 Task: Create a due date automation trigger when advanced on, 2 working days after a card is due add basic with the red label at 11:00 AM.
Action: Mouse moved to (826, 257)
Screenshot: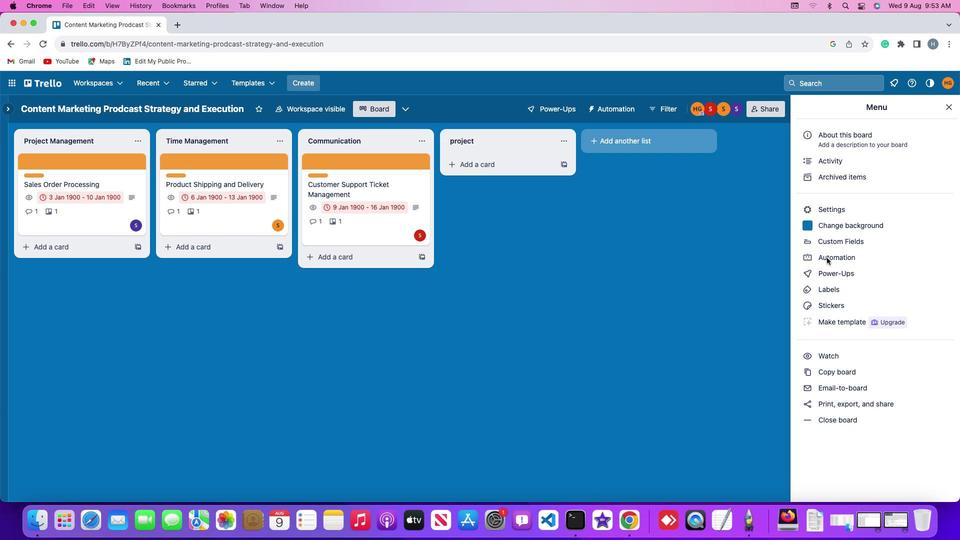 
Action: Mouse pressed left at (826, 257)
Screenshot: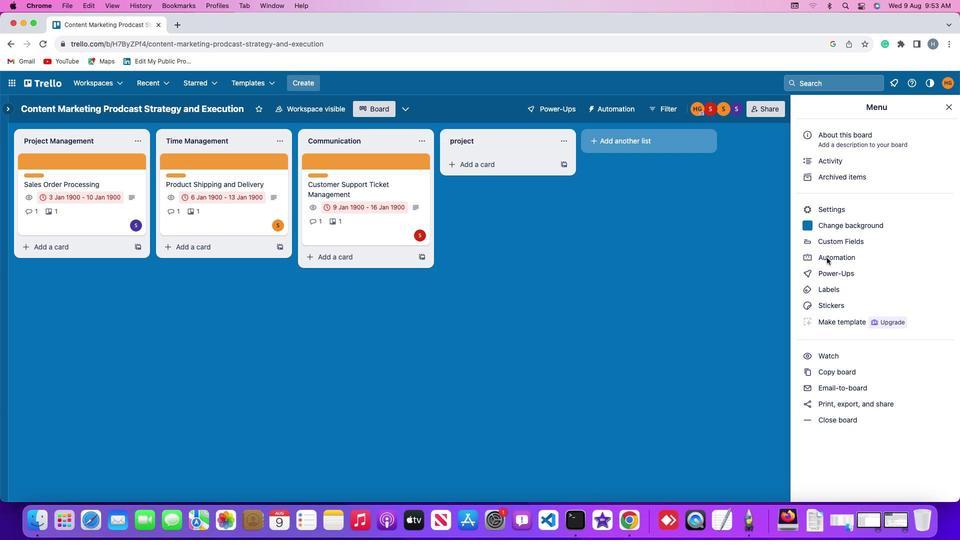 
Action: Mouse pressed left at (826, 257)
Screenshot: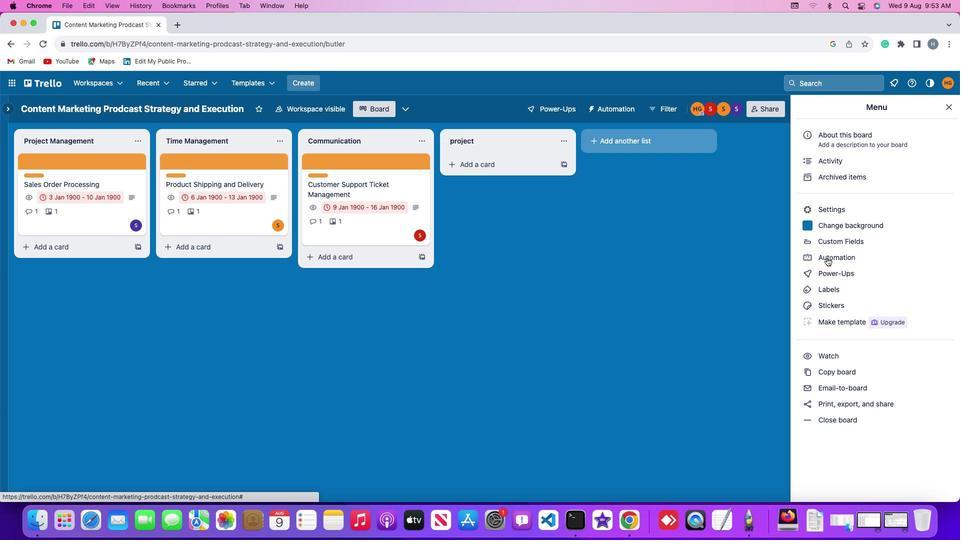 
Action: Mouse moved to (63, 235)
Screenshot: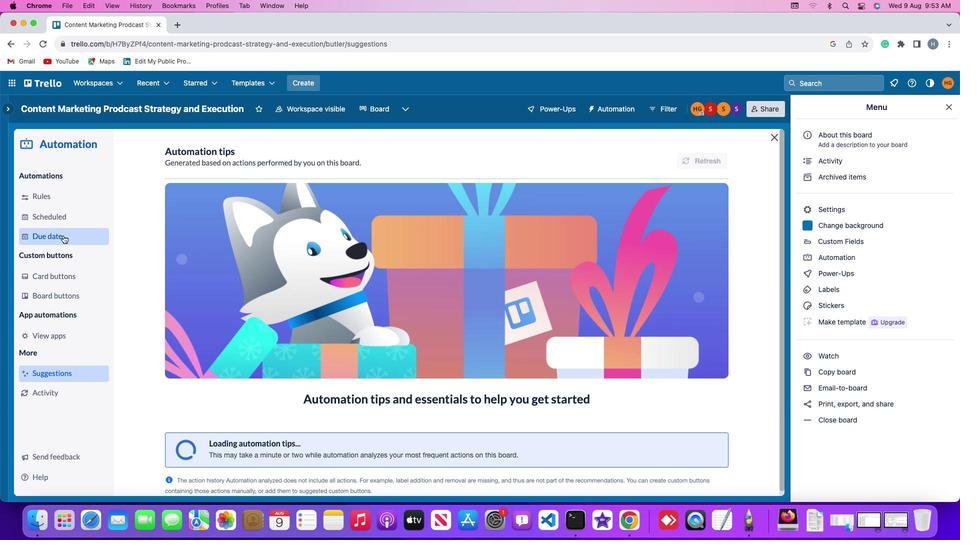 
Action: Mouse pressed left at (63, 235)
Screenshot: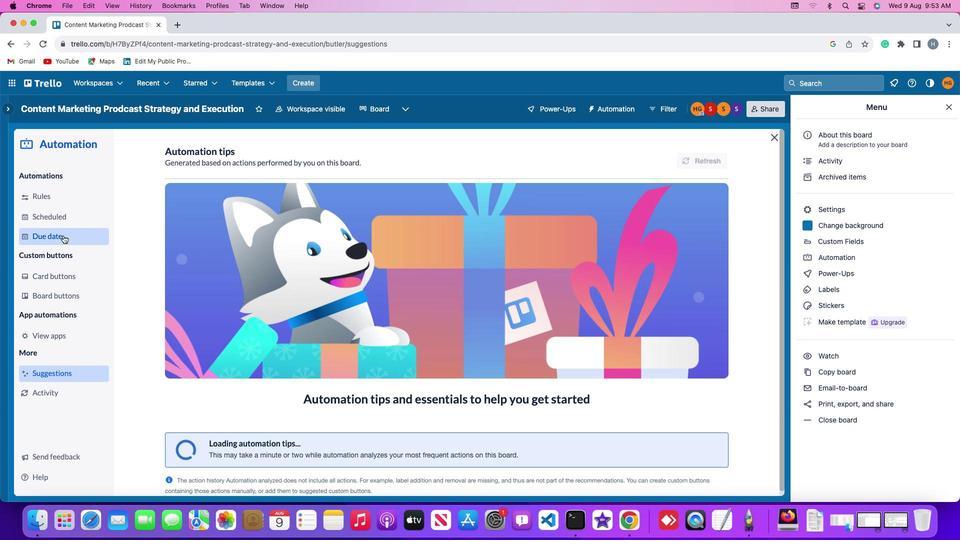 
Action: Mouse moved to (676, 155)
Screenshot: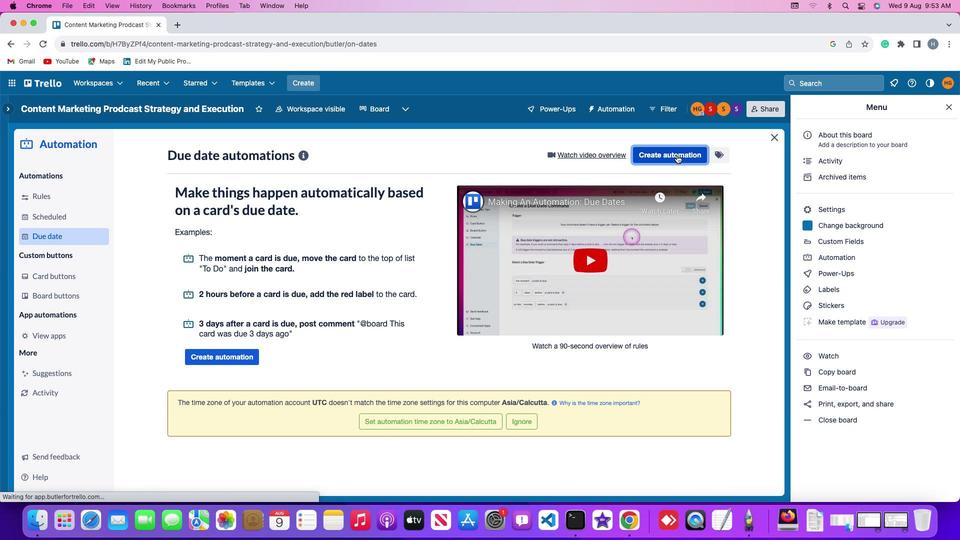 
Action: Mouse pressed left at (676, 155)
Screenshot: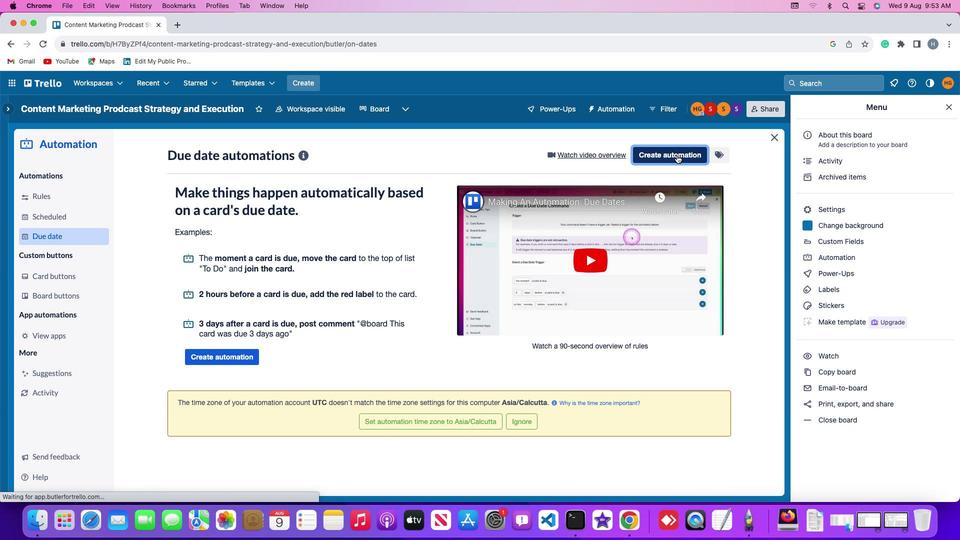 
Action: Mouse moved to (303, 255)
Screenshot: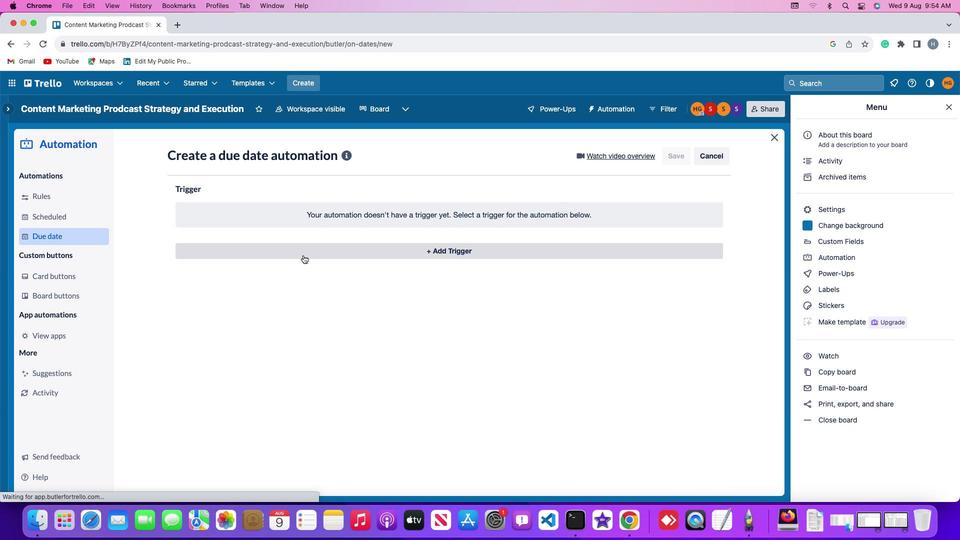 
Action: Mouse pressed left at (303, 255)
Screenshot: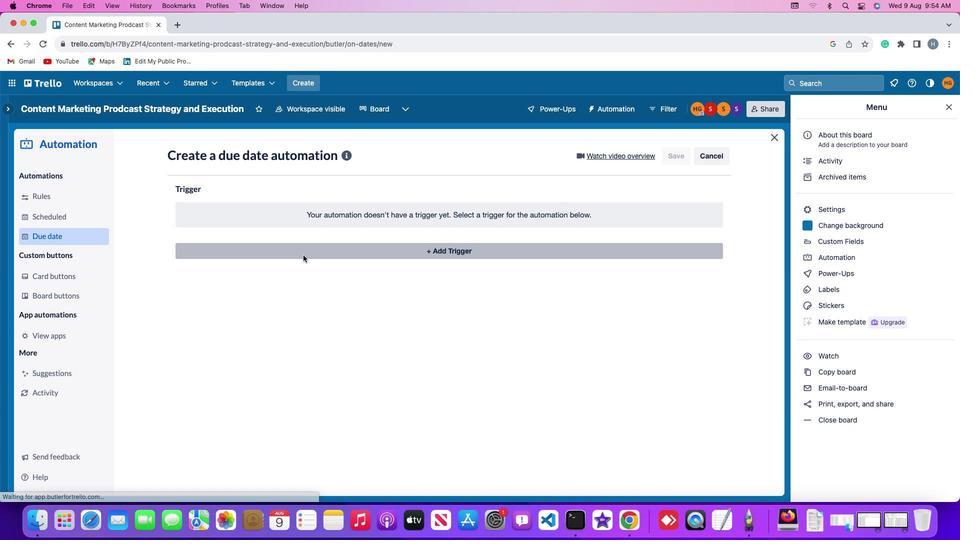 
Action: Mouse moved to (191, 404)
Screenshot: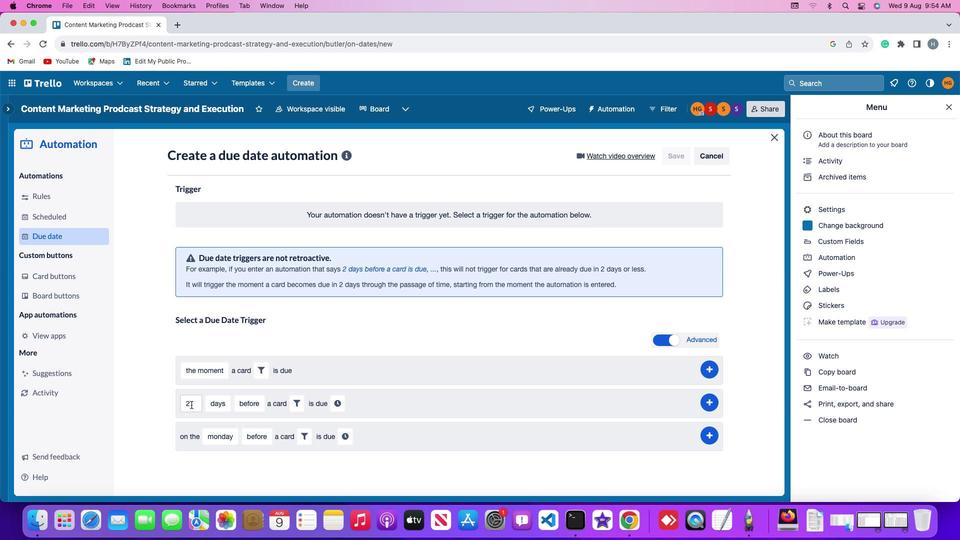 
Action: Mouse pressed left at (191, 404)
Screenshot: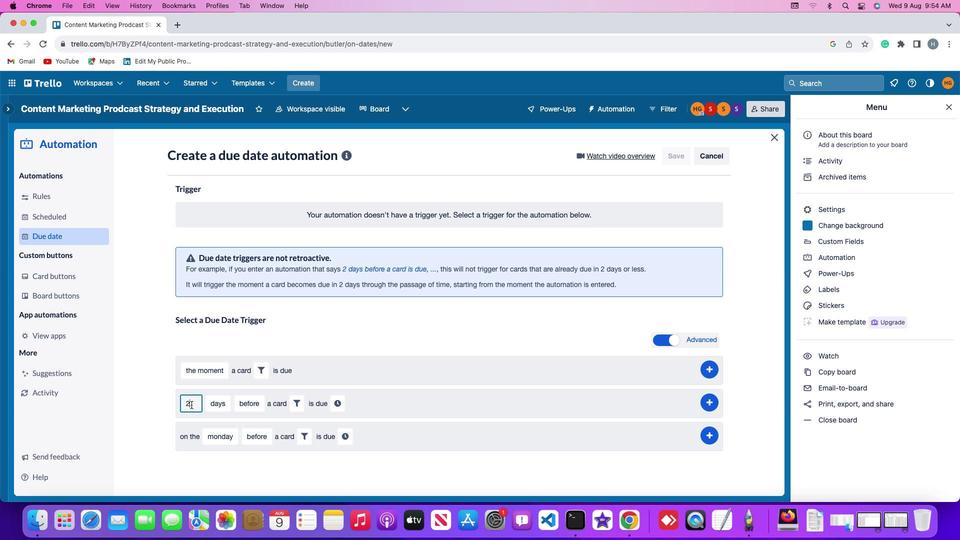 
Action: Mouse moved to (193, 400)
Screenshot: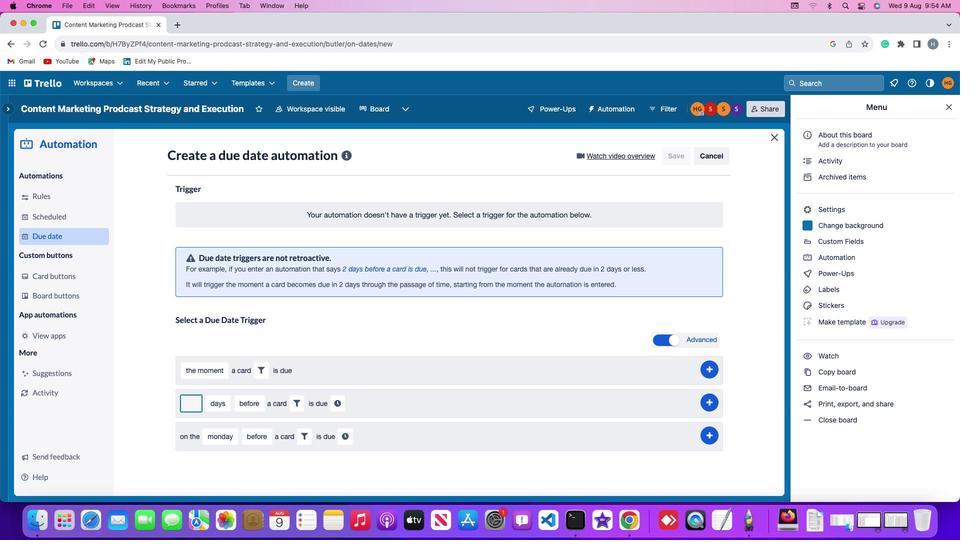 
Action: Key pressed Key.backspace
Screenshot: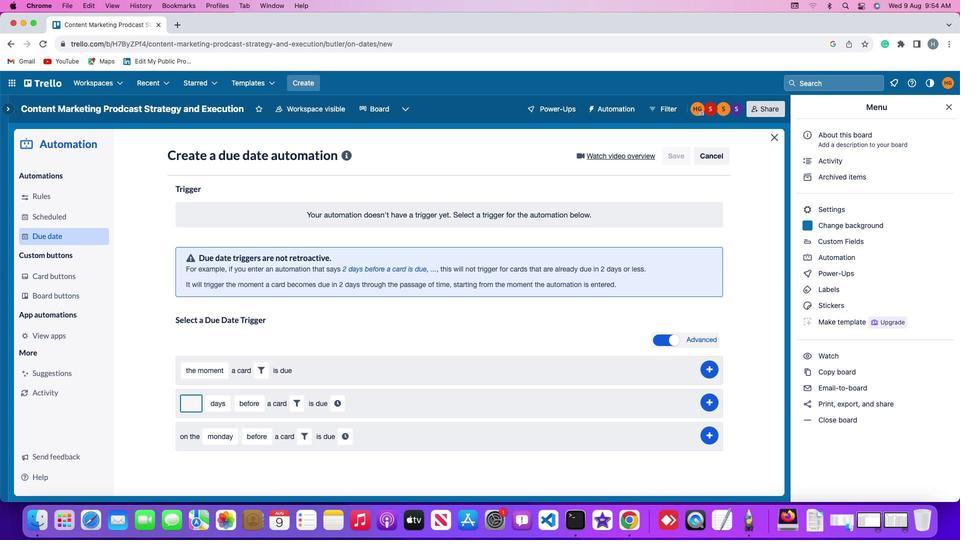 
Action: Mouse moved to (194, 400)
Screenshot: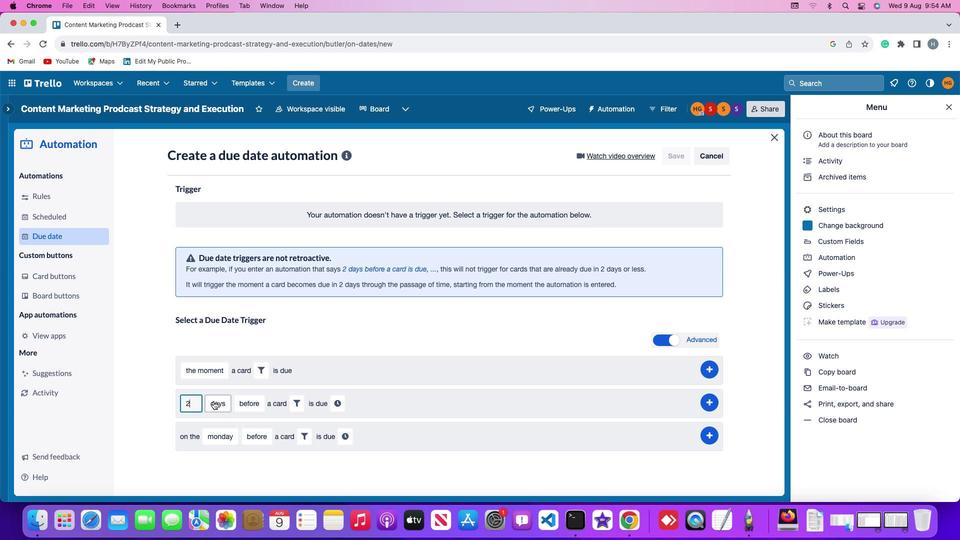 
Action: Key pressed '2'
Screenshot: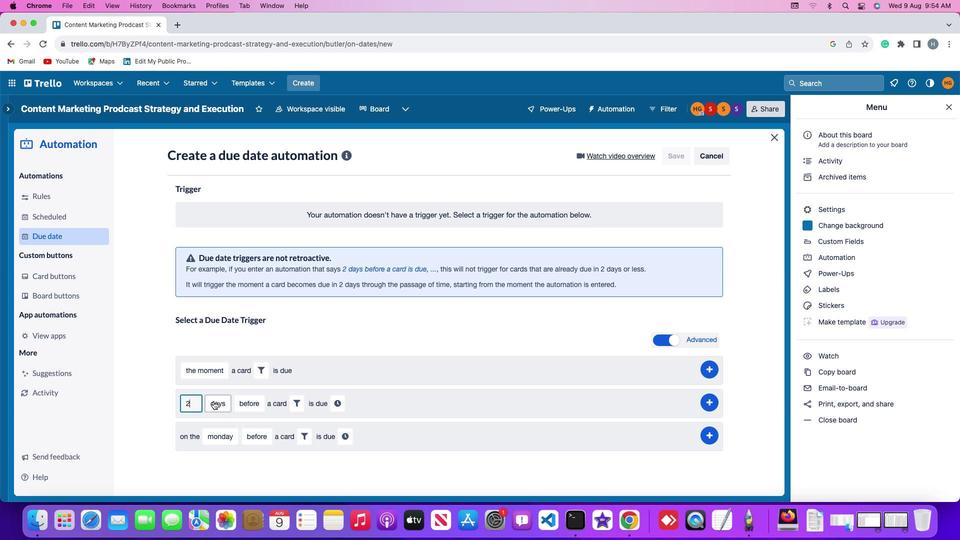 
Action: Mouse moved to (215, 400)
Screenshot: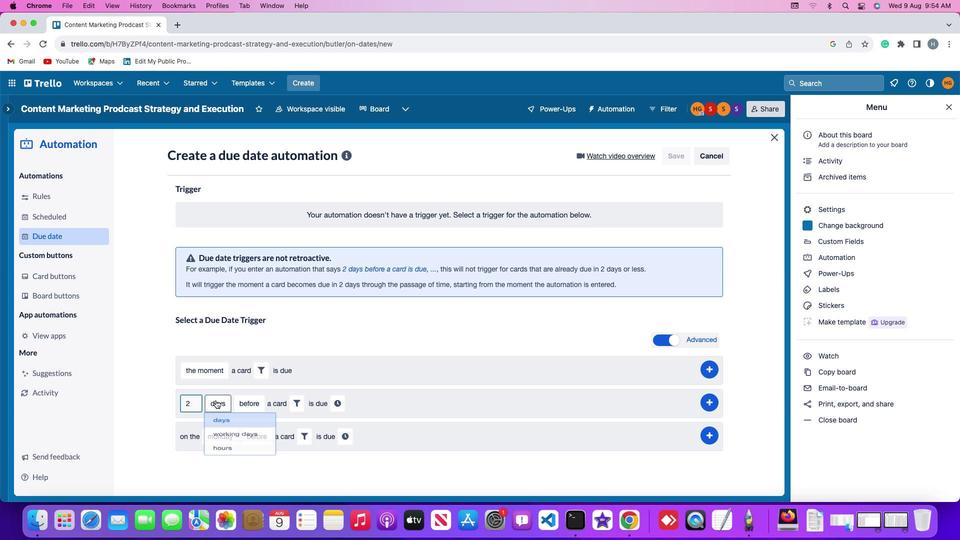 
Action: Mouse pressed left at (215, 400)
Screenshot: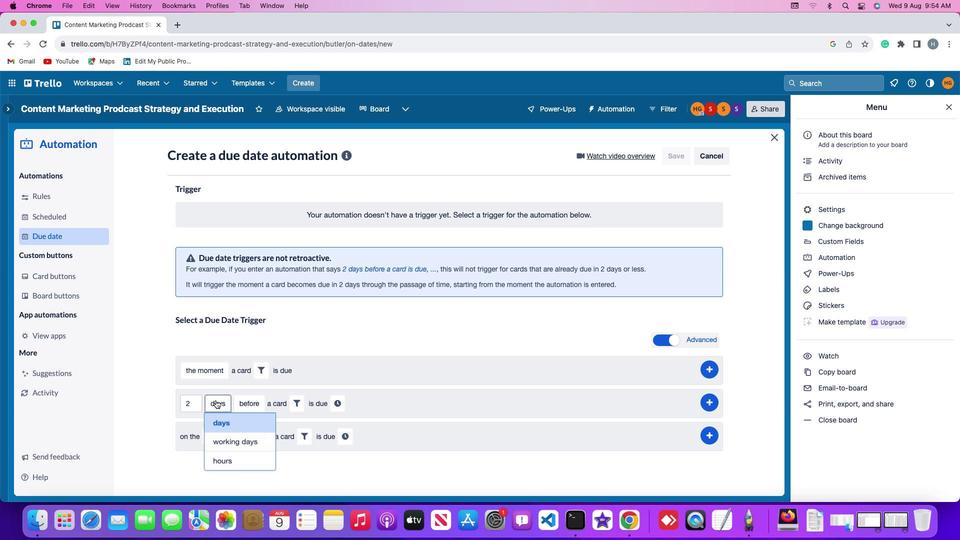 
Action: Mouse moved to (225, 440)
Screenshot: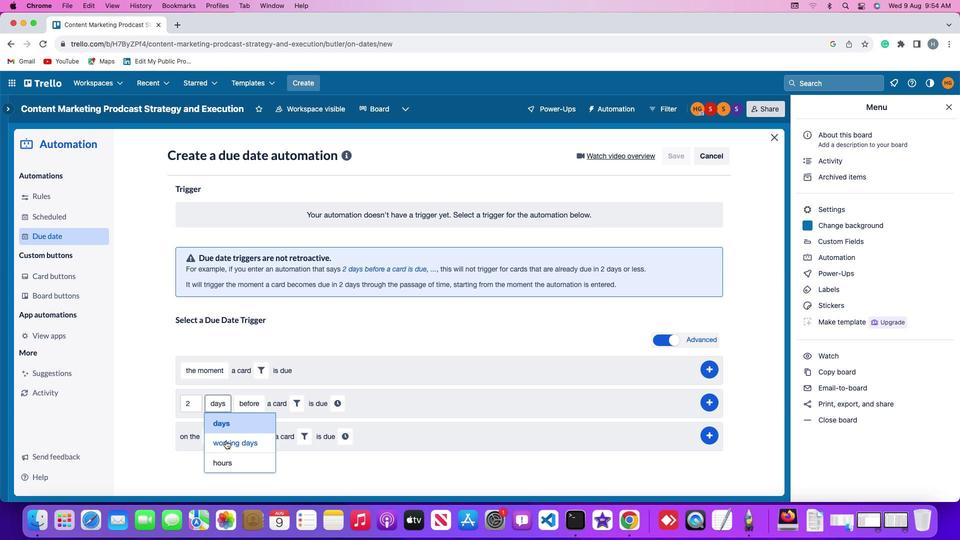 
Action: Mouse pressed left at (225, 440)
Screenshot: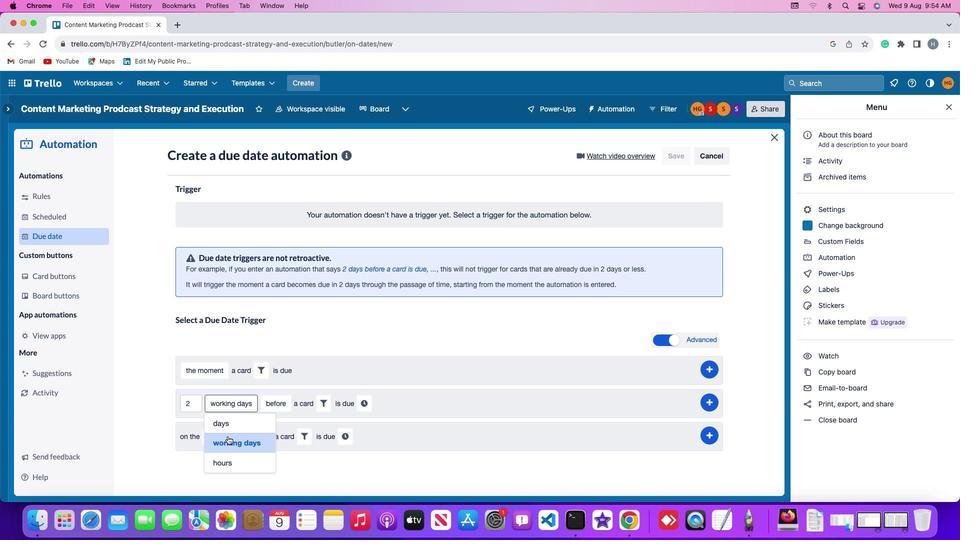 
Action: Mouse moved to (274, 404)
Screenshot: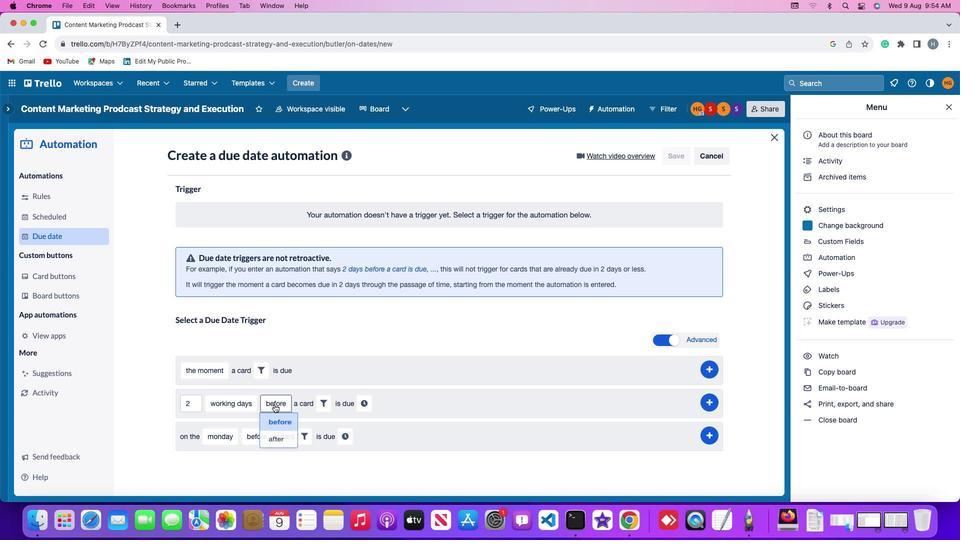 
Action: Mouse pressed left at (274, 404)
Screenshot: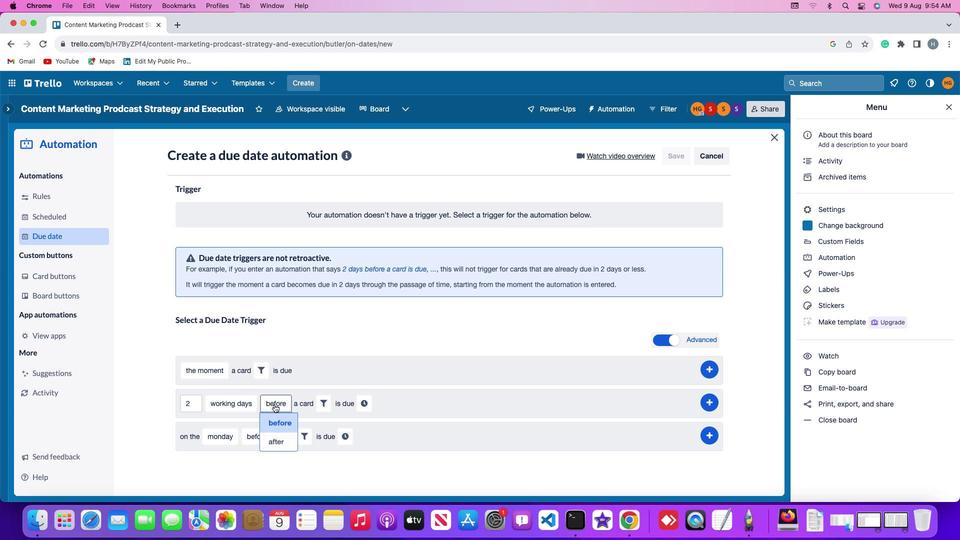 
Action: Mouse moved to (279, 444)
Screenshot: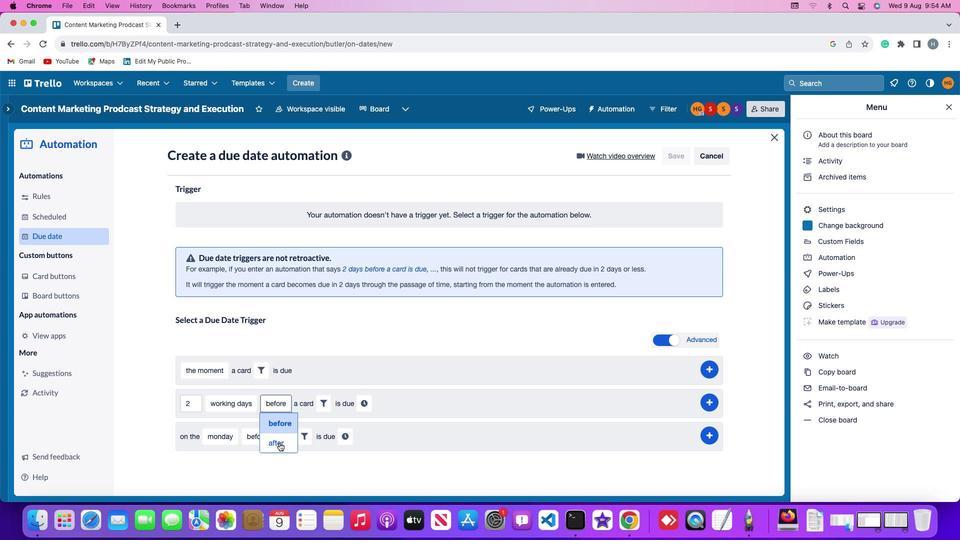 
Action: Mouse pressed left at (279, 444)
Screenshot: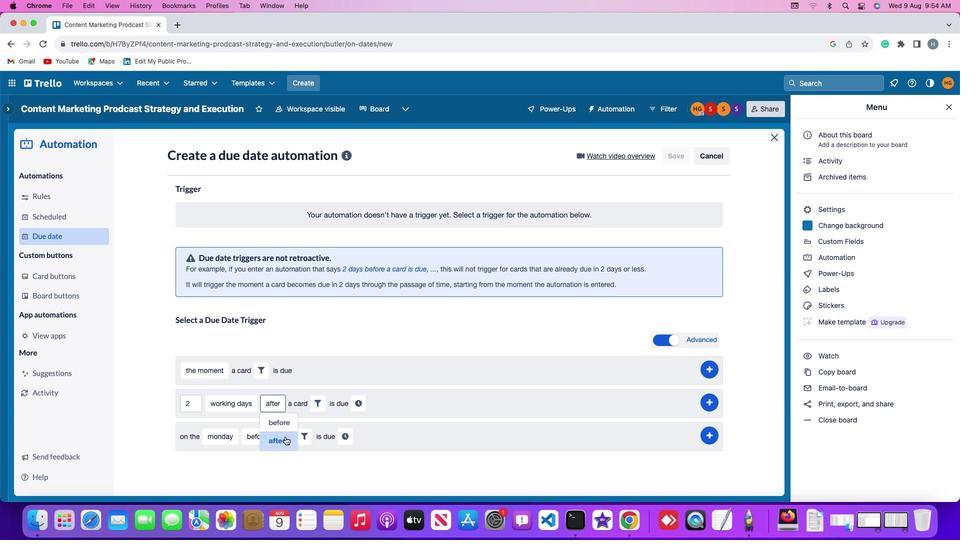 
Action: Mouse moved to (325, 406)
Screenshot: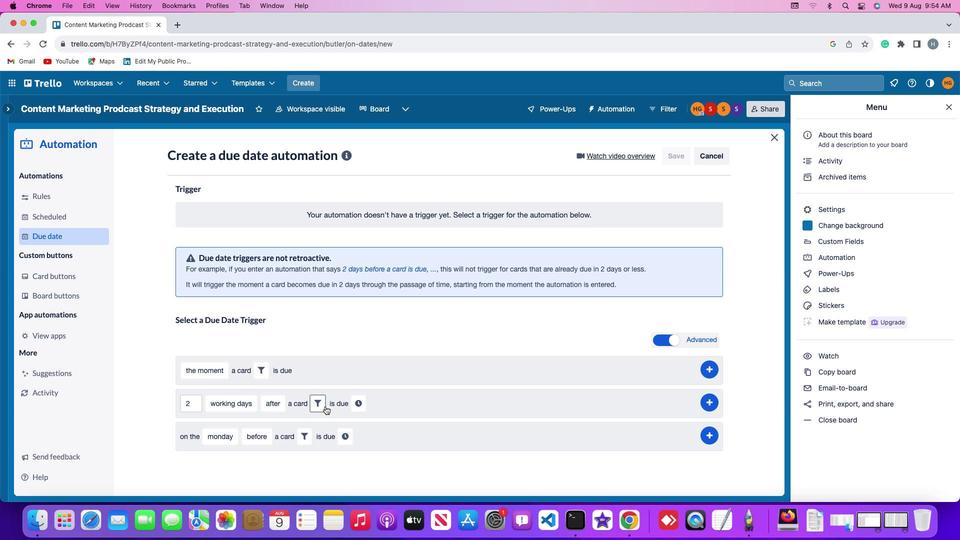 
Action: Mouse pressed left at (325, 406)
Screenshot: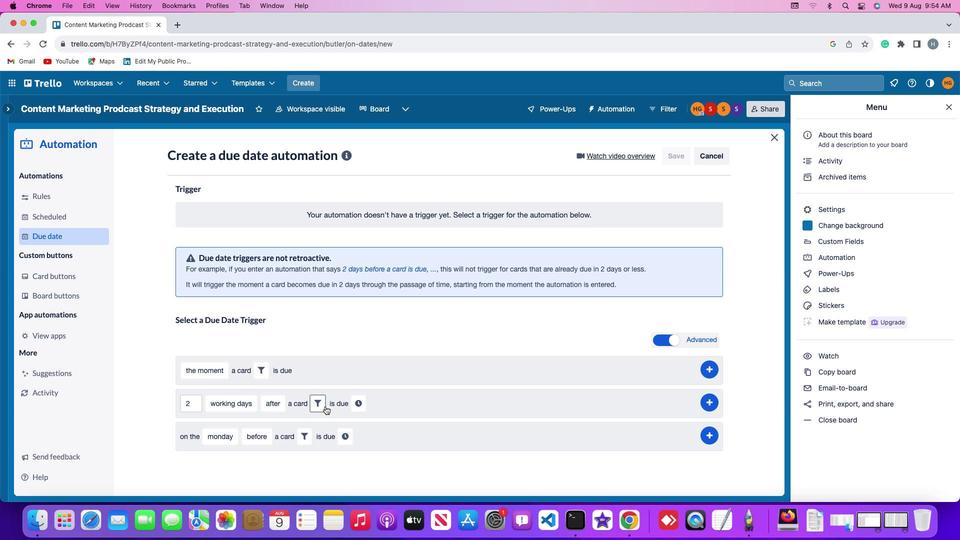 
Action: Mouse moved to (298, 459)
Screenshot: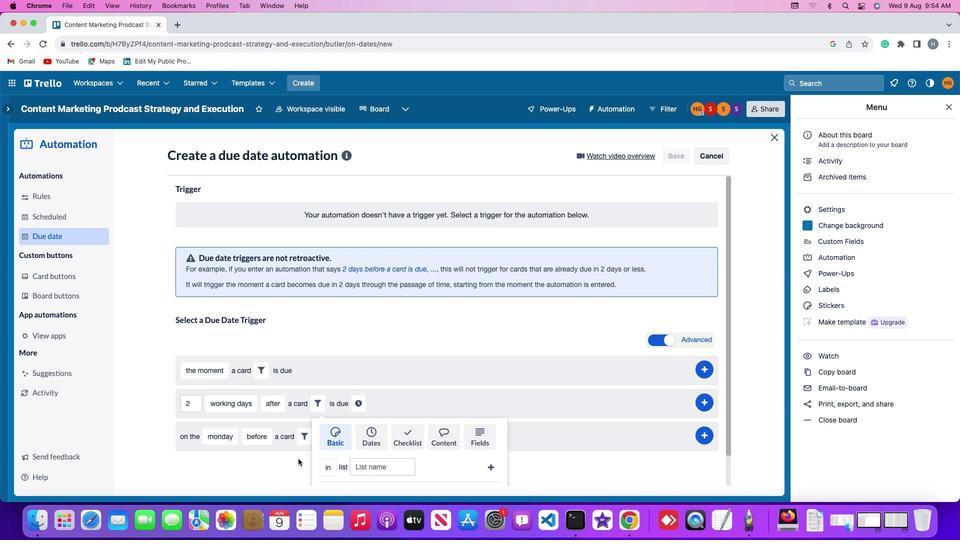 
Action: Mouse scrolled (298, 459) with delta (0, 0)
Screenshot: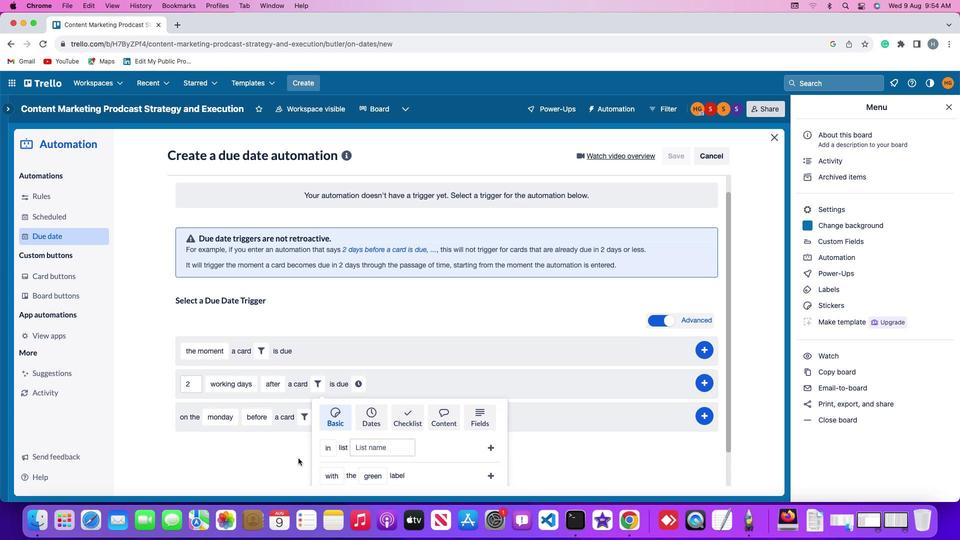 
Action: Mouse scrolled (298, 459) with delta (0, 0)
Screenshot: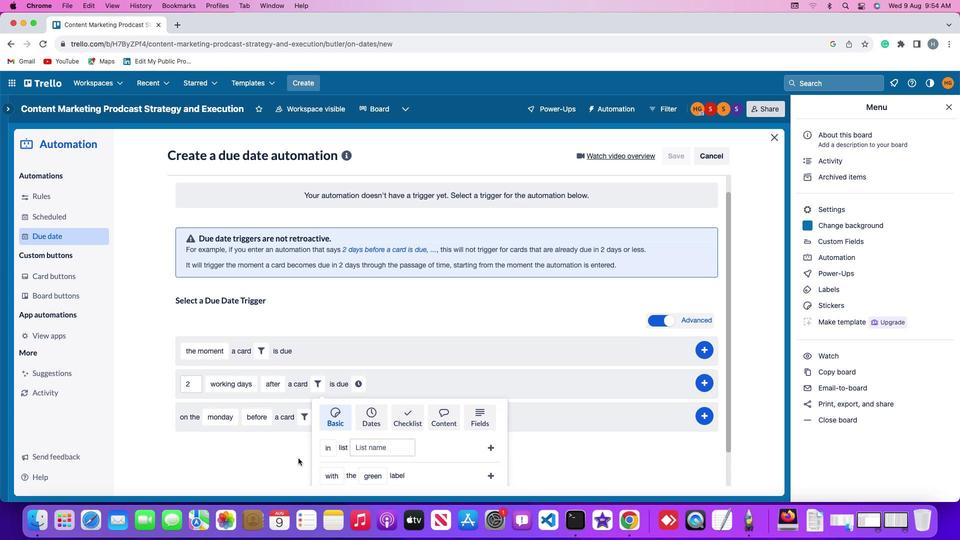 
Action: Mouse scrolled (298, 459) with delta (0, -1)
Screenshot: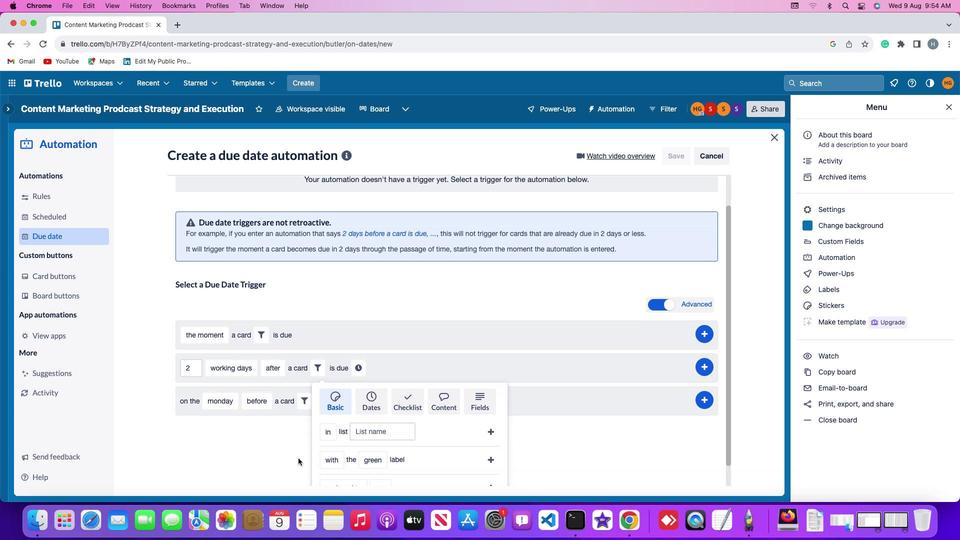 
Action: Mouse moved to (298, 459)
Screenshot: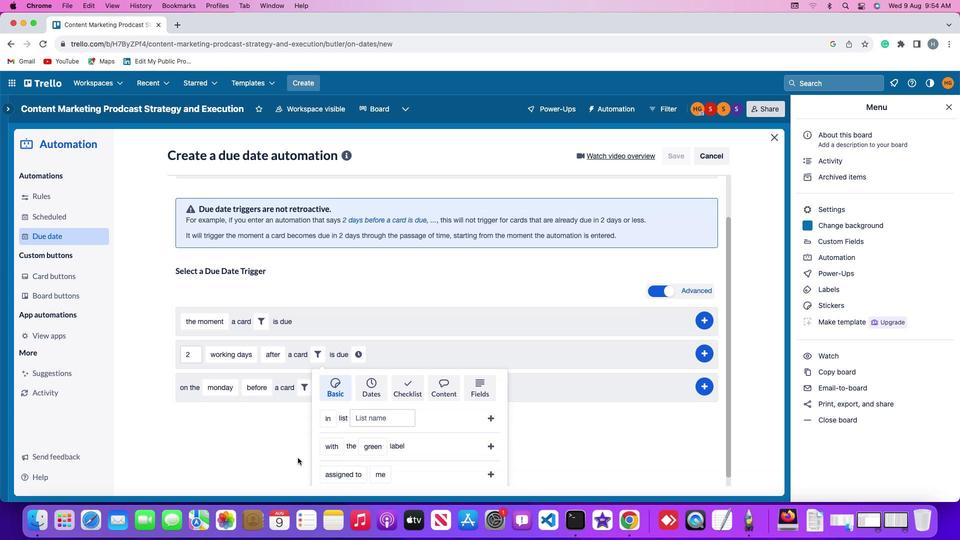 
Action: Mouse scrolled (298, 459) with delta (0, -2)
Screenshot: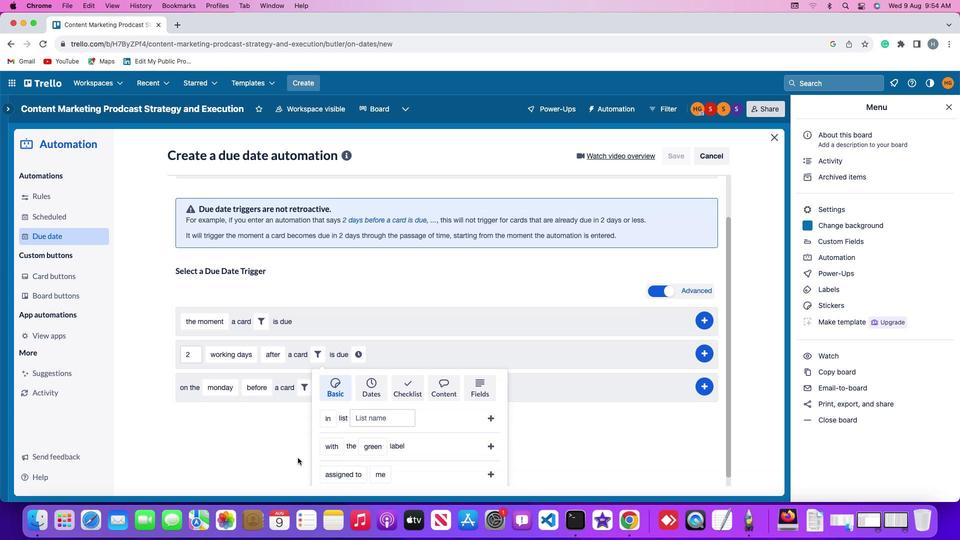 
Action: Mouse moved to (324, 436)
Screenshot: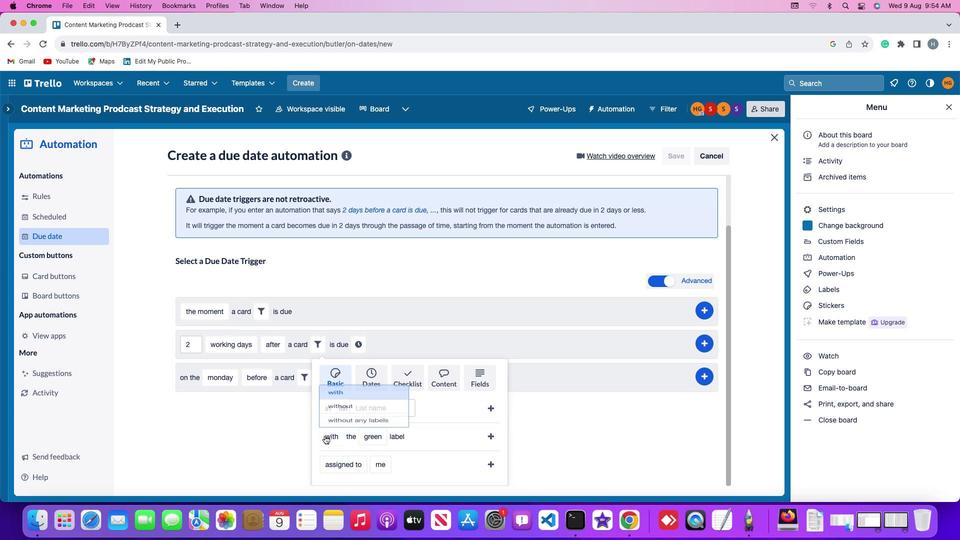 
Action: Mouse pressed left at (324, 436)
Screenshot: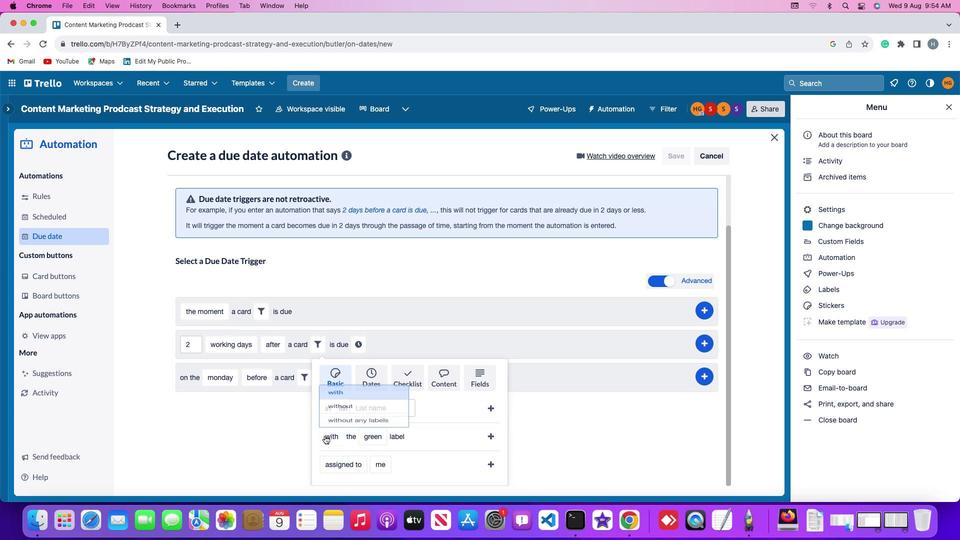 
Action: Mouse moved to (340, 381)
Screenshot: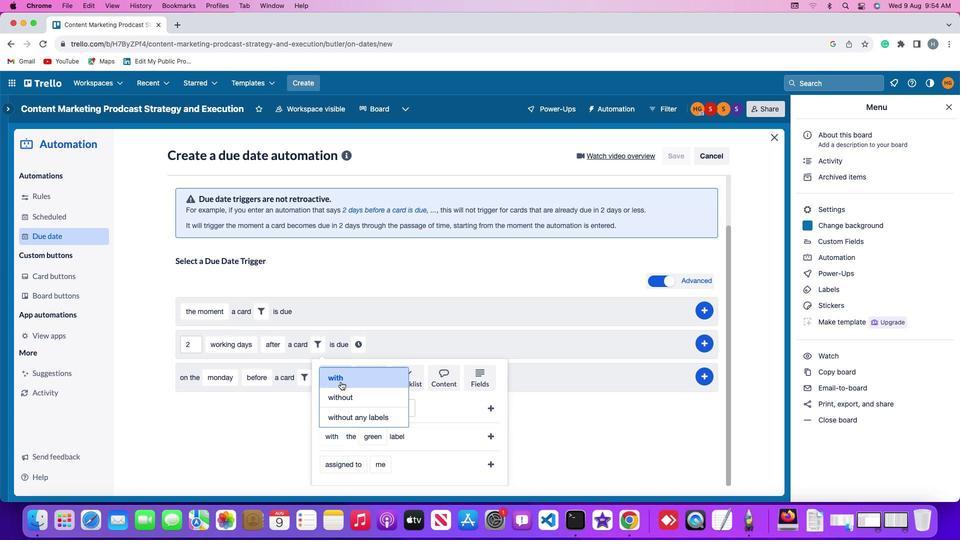 
Action: Mouse pressed left at (340, 381)
Screenshot: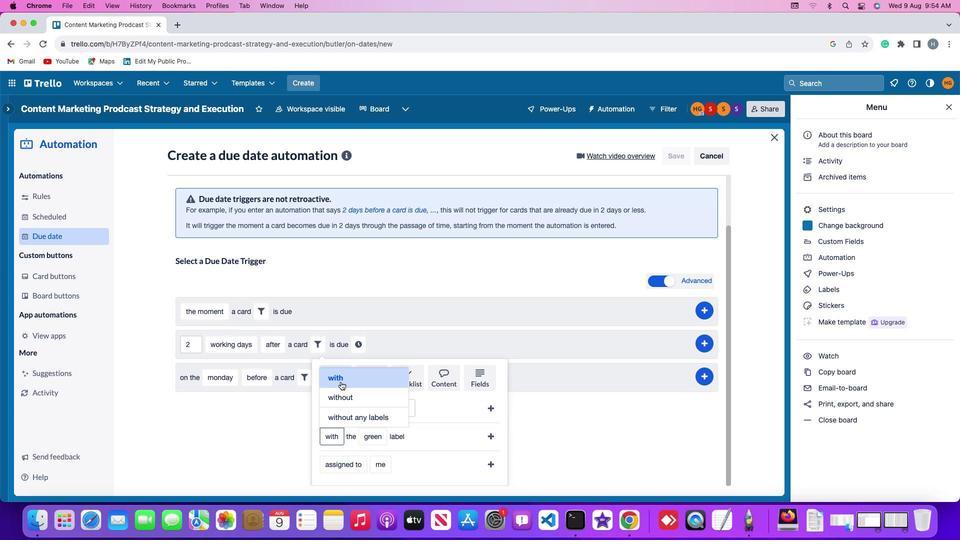 
Action: Mouse moved to (372, 435)
Screenshot: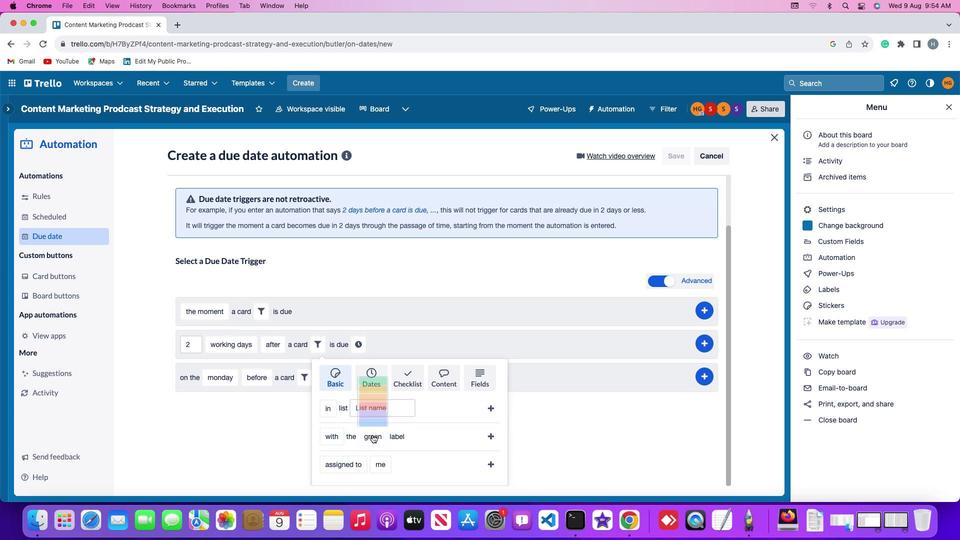 
Action: Mouse pressed left at (372, 435)
Screenshot: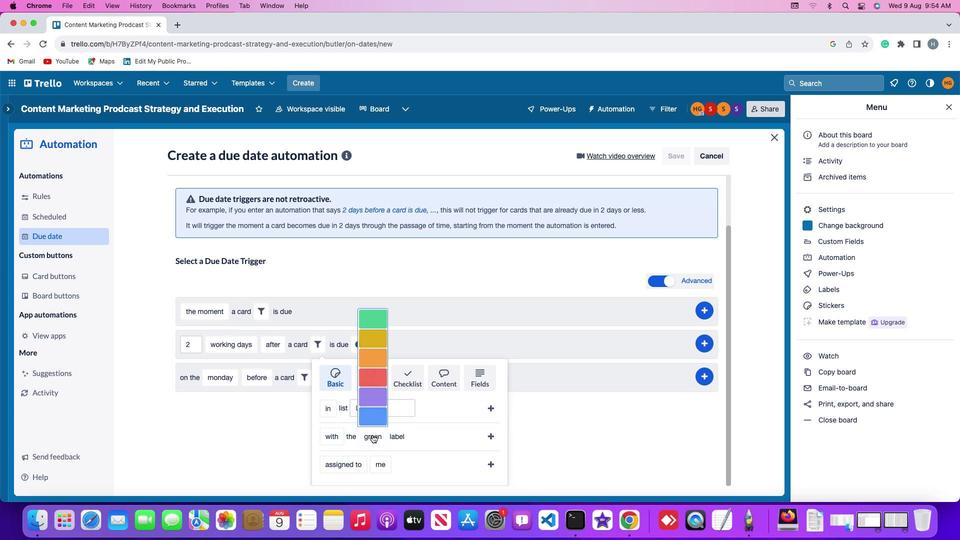 
Action: Mouse moved to (375, 372)
Screenshot: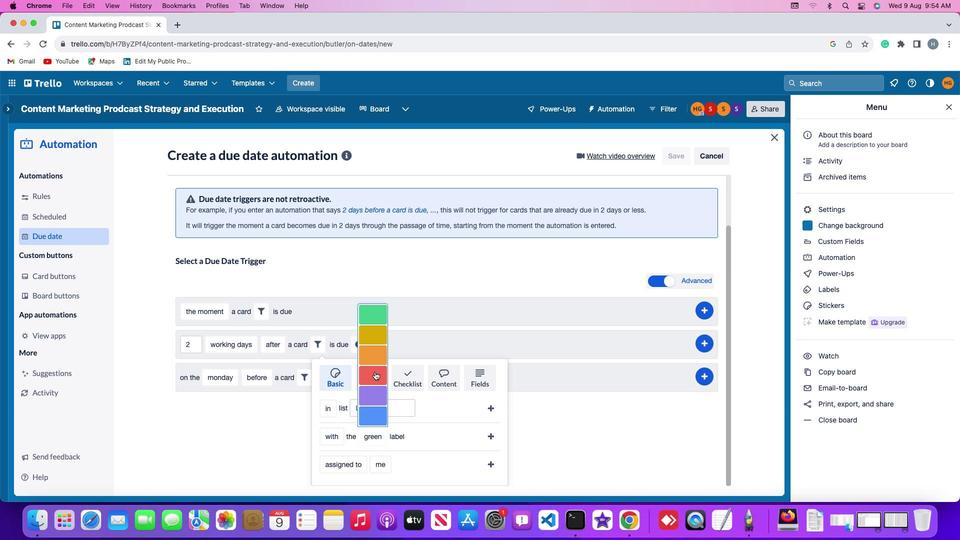
Action: Mouse pressed left at (375, 372)
Screenshot: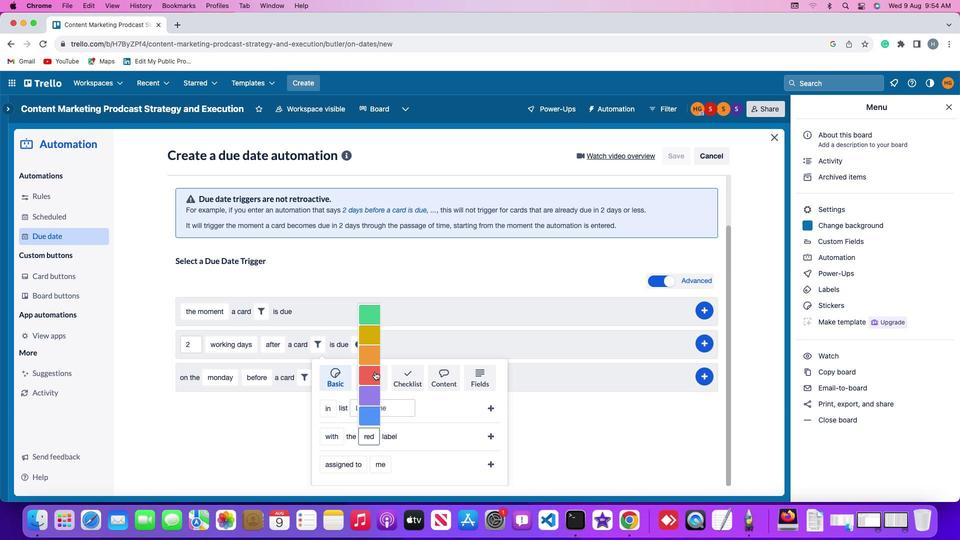 
Action: Mouse moved to (494, 436)
Screenshot: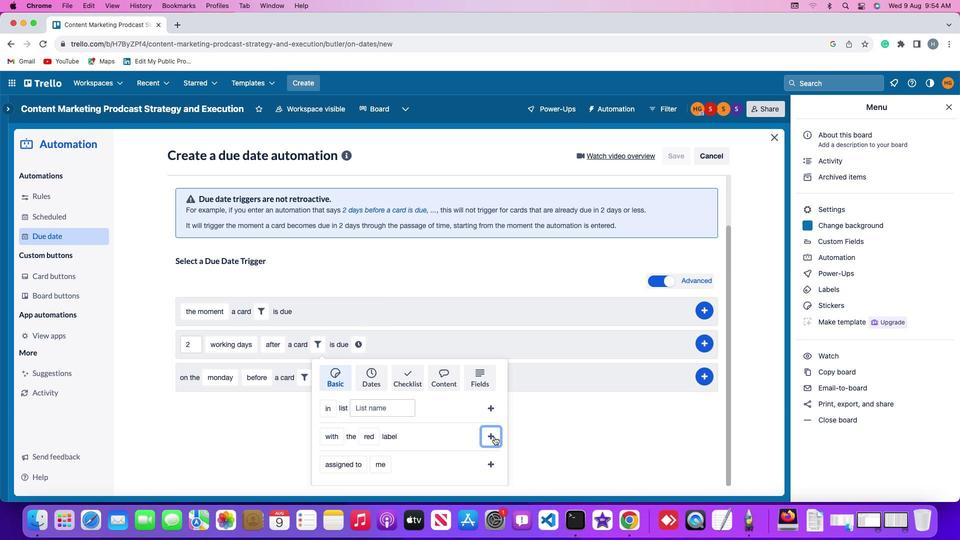 
Action: Mouse pressed left at (494, 436)
Screenshot: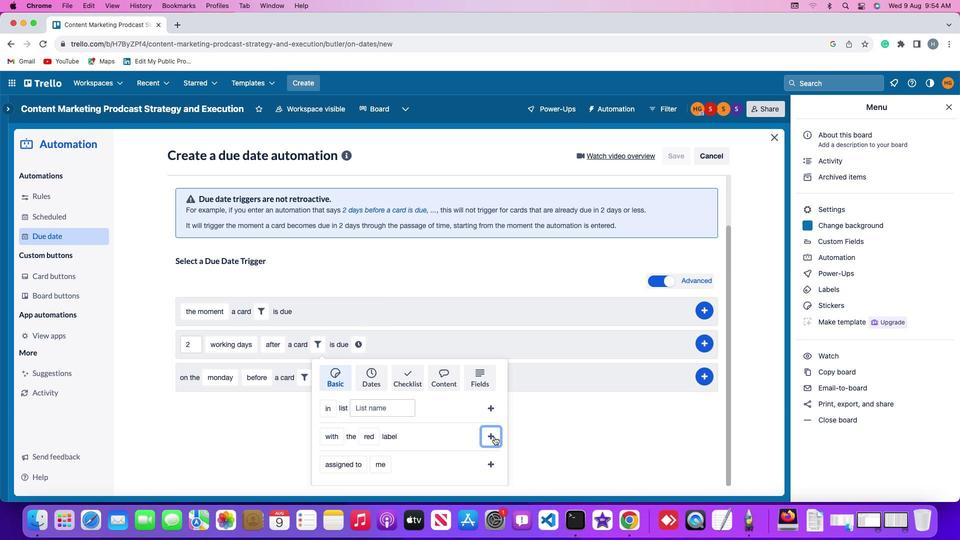 
Action: Mouse moved to (438, 401)
Screenshot: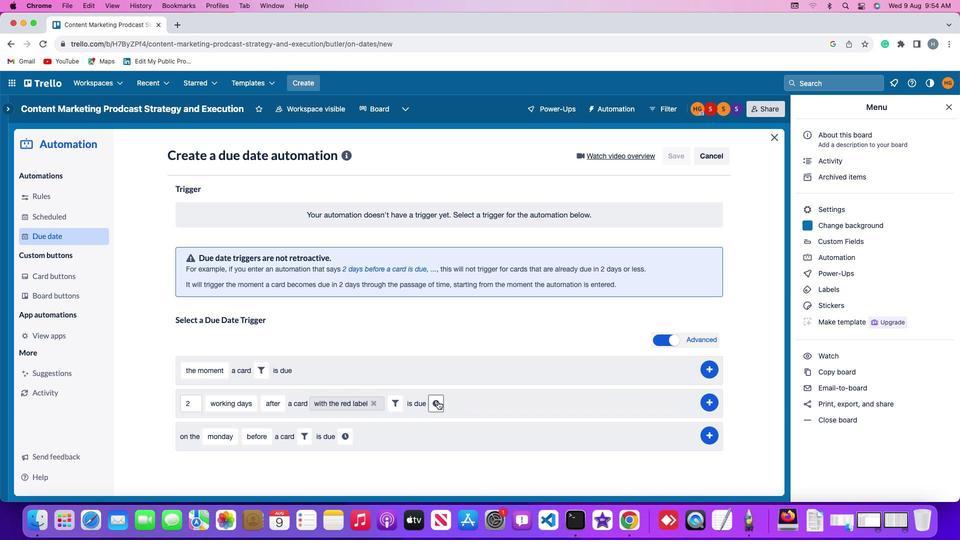
Action: Mouse pressed left at (438, 401)
Screenshot: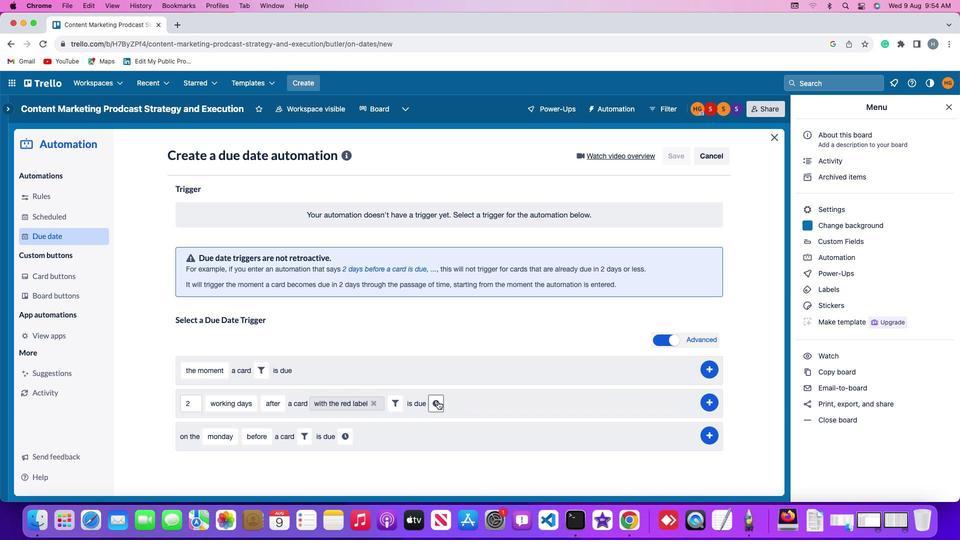 
Action: Mouse moved to (456, 404)
Screenshot: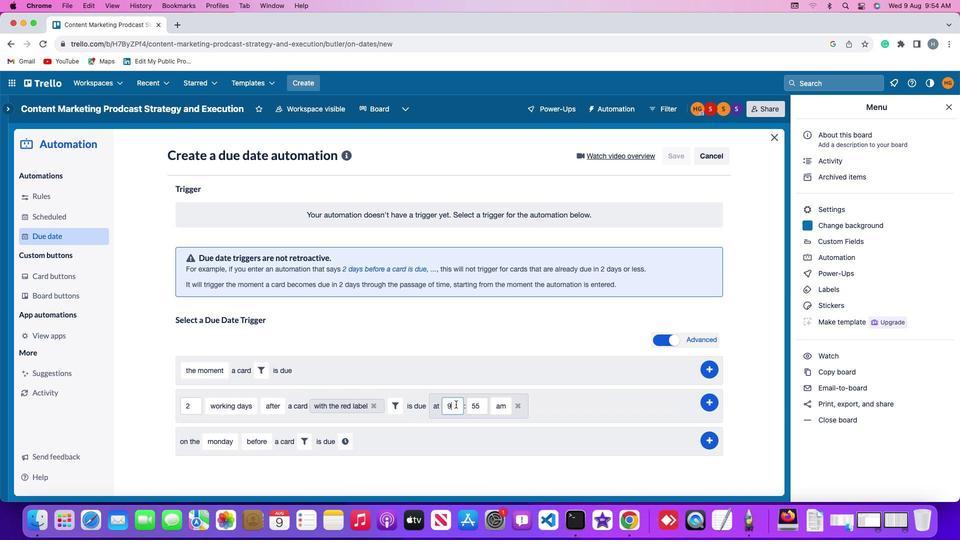 
Action: Mouse pressed left at (456, 404)
Screenshot: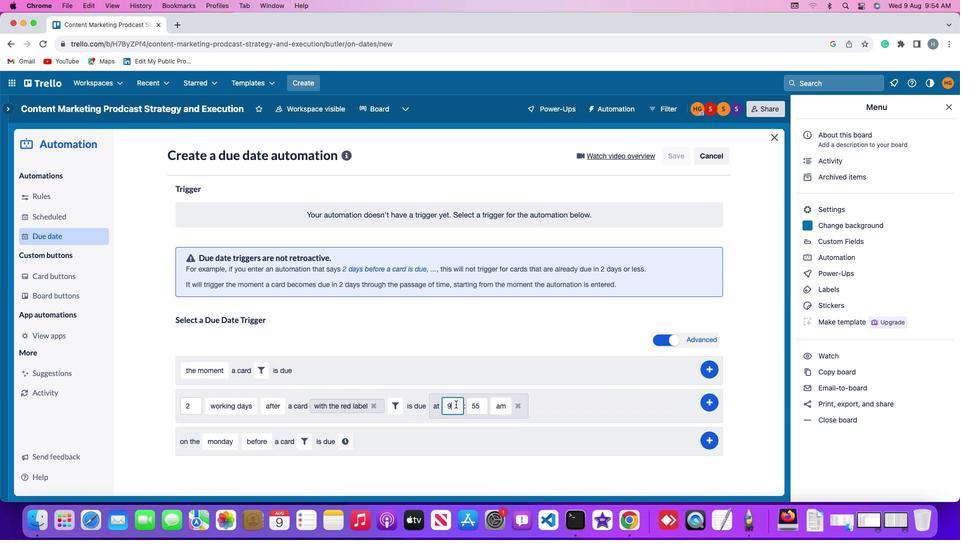 
Action: Key pressed Key.backspace'1''1'
Screenshot: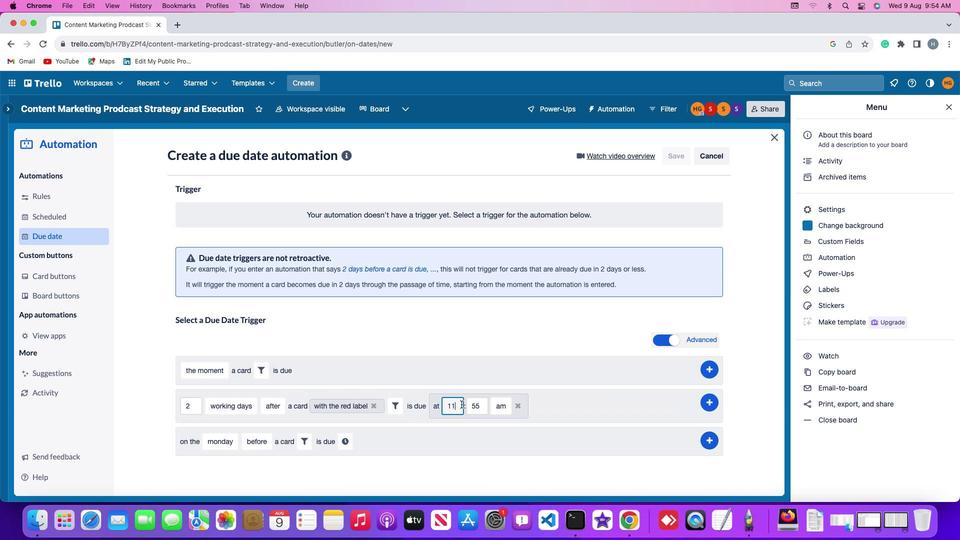
Action: Mouse moved to (480, 405)
Screenshot: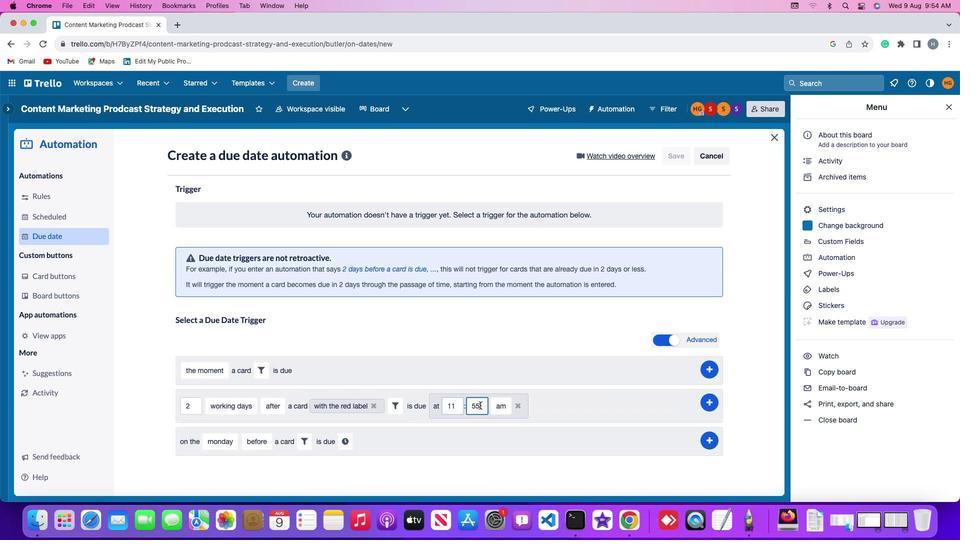 
Action: Mouse pressed left at (480, 405)
Screenshot: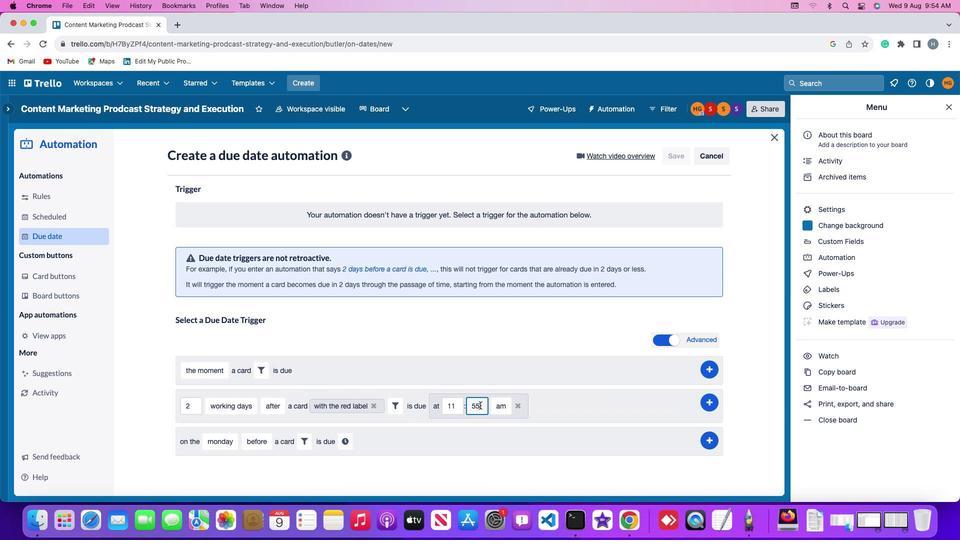 
Action: Key pressed Key.backspaceKey.backspace'0''0'
Screenshot: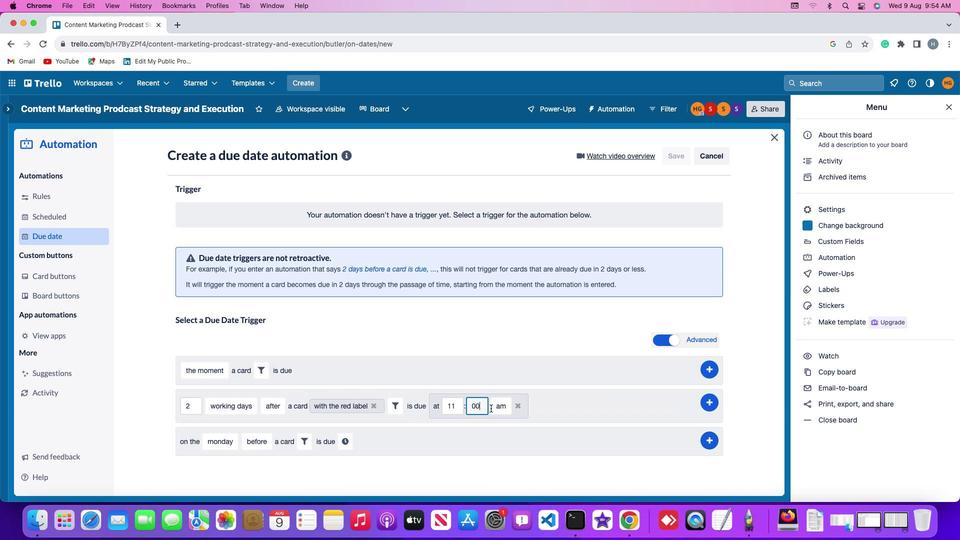 
Action: Mouse moved to (494, 408)
Screenshot: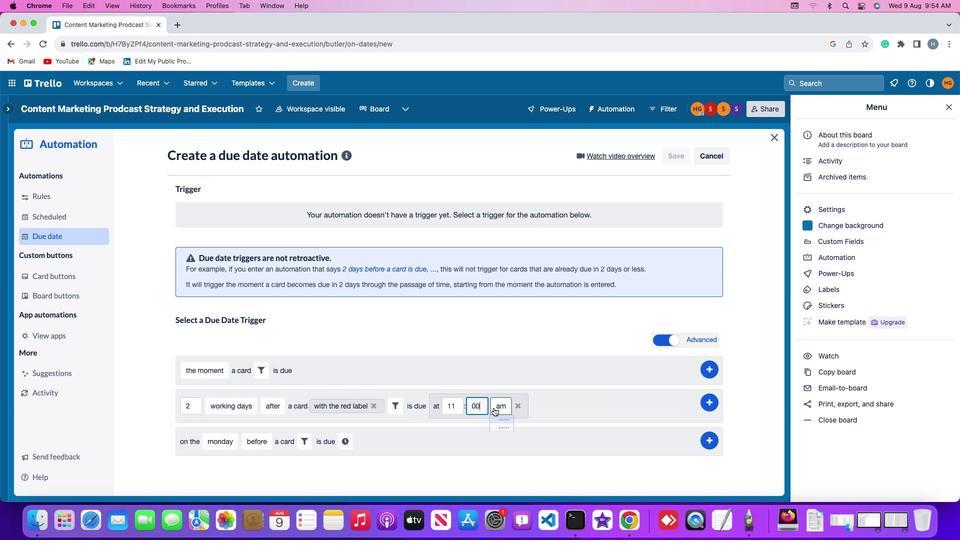 
Action: Mouse pressed left at (494, 408)
Screenshot: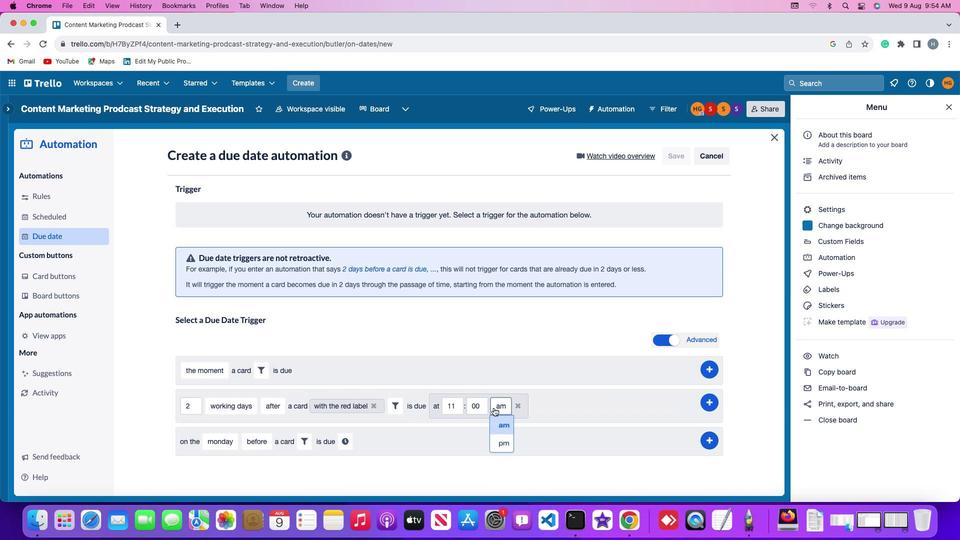 
Action: Mouse moved to (497, 421)
Screenshot: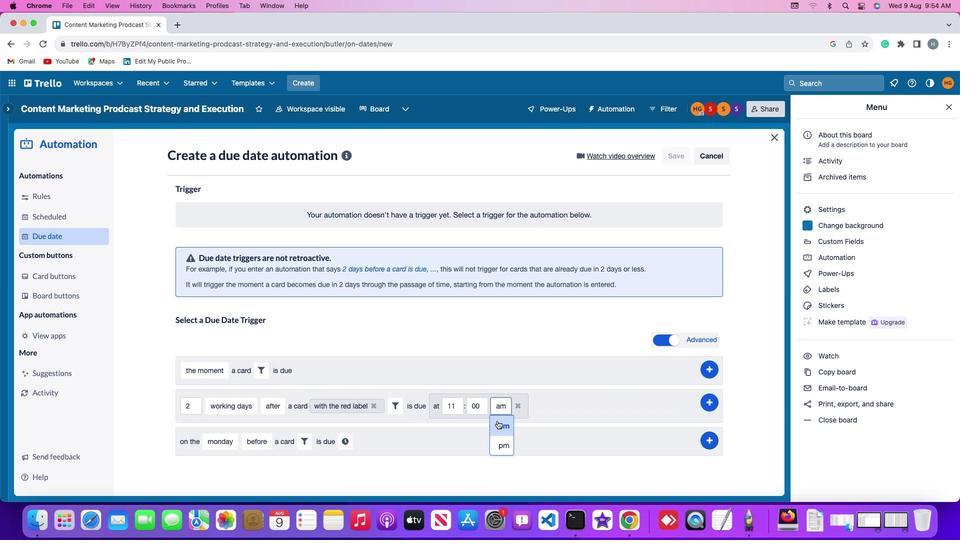 
Action: Mouse pressed left at (497, 421)
Screenshot: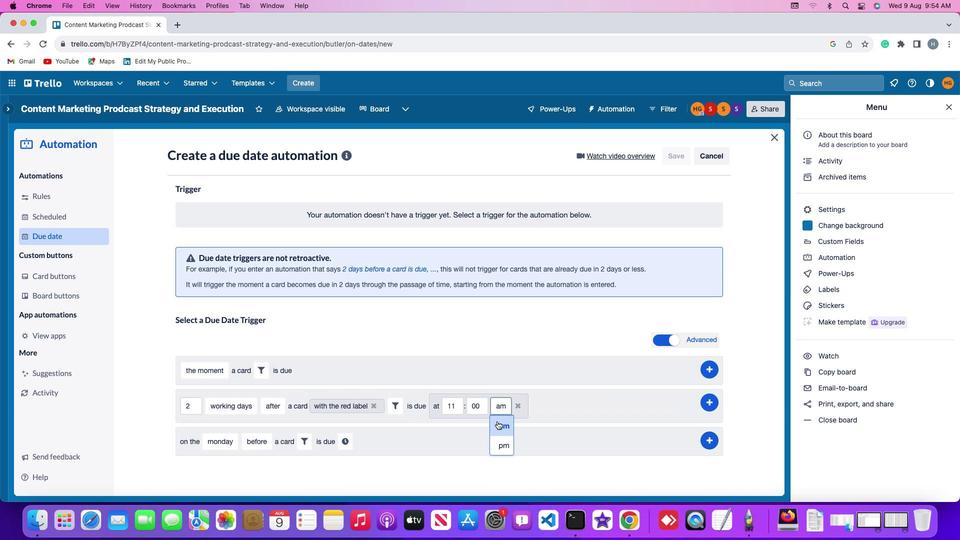 
Action: Mouse moved to (708, 400)
Screenshot: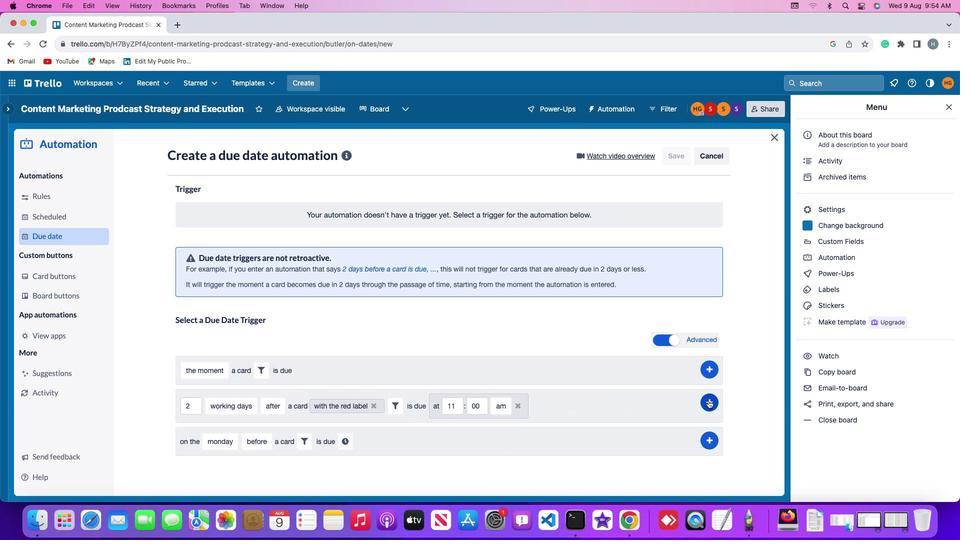 
Action: Mouse pressed left at (708, 400)
Screenshot: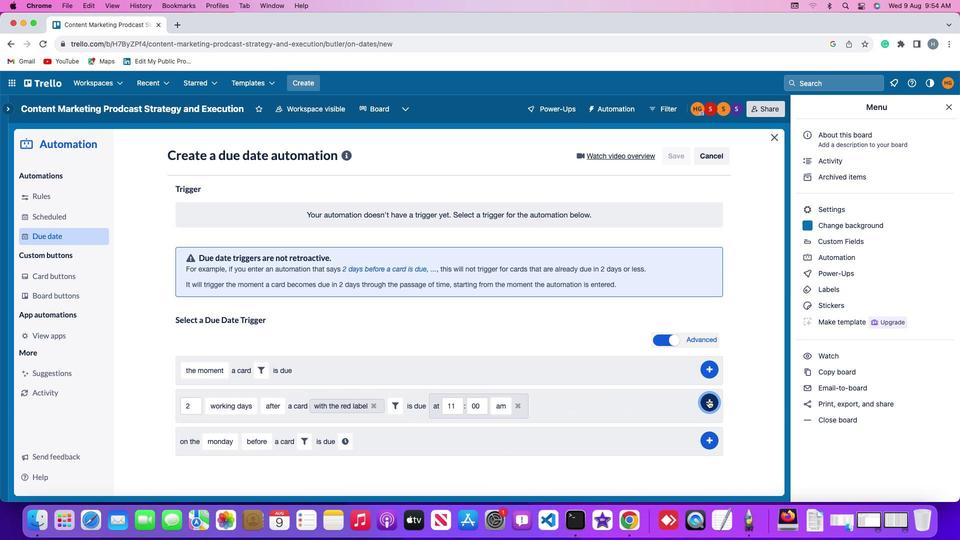 
Action: Mouse moved to (769, 347)
Screenshot: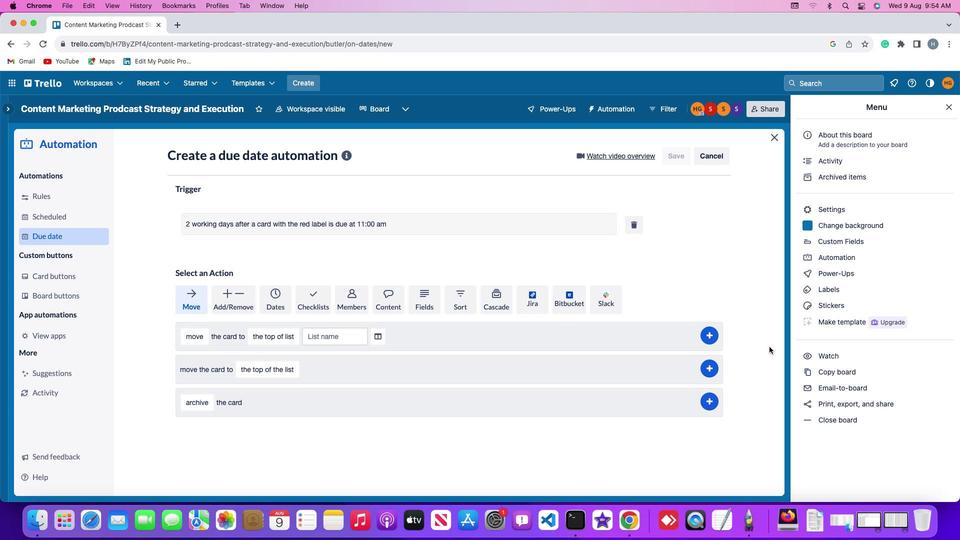 
